 Task: Select science and technology as the cause.
Action: Mouse moved to (691, 72)
Screenshot: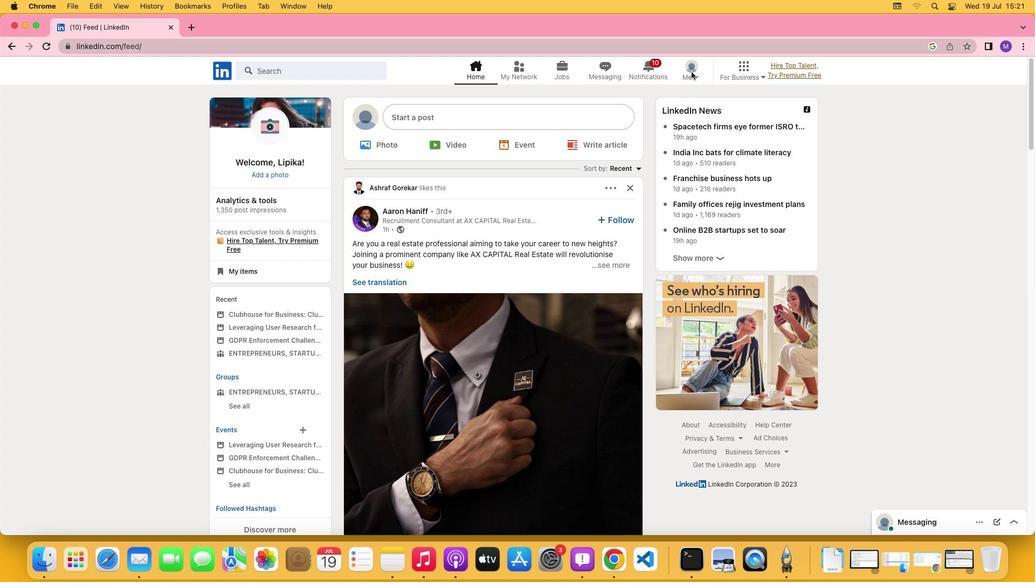 
Action: Mouse pressed left at (691, 72)
Screenshot: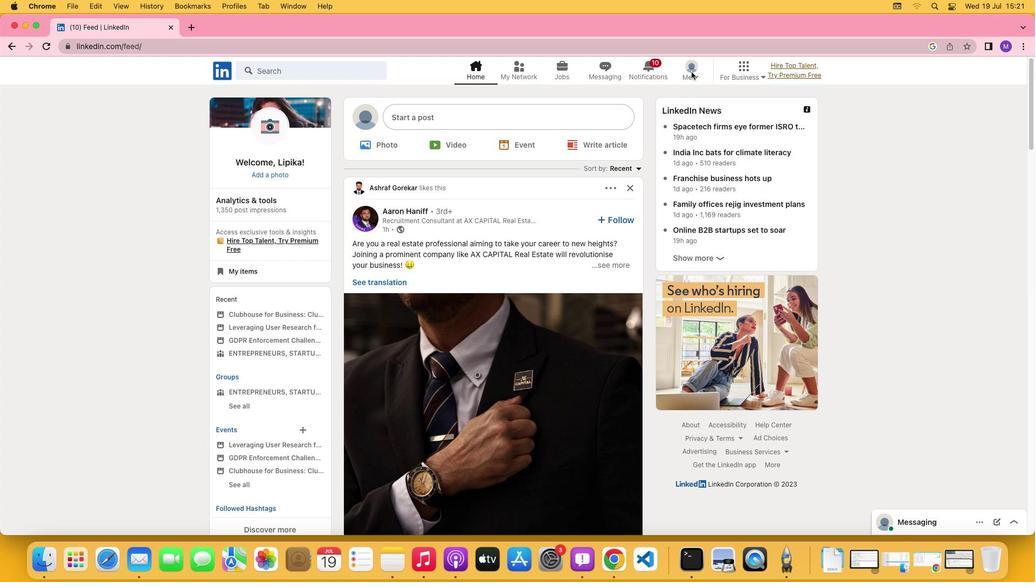 
Action: Mouse moved to (696, 74)
Screenshot: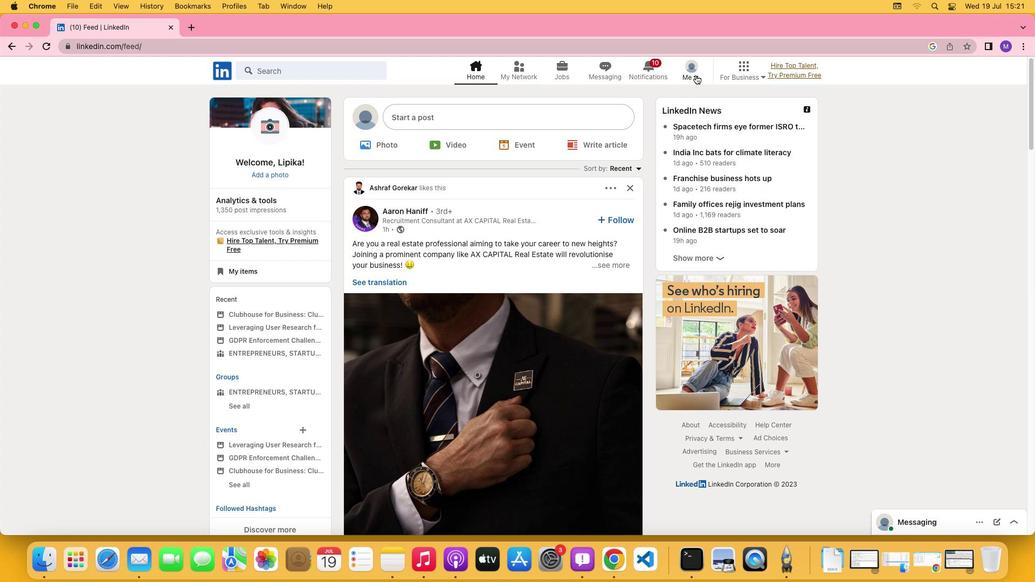 
Action: Mouse pressed left at (696, 74)
Screenshot: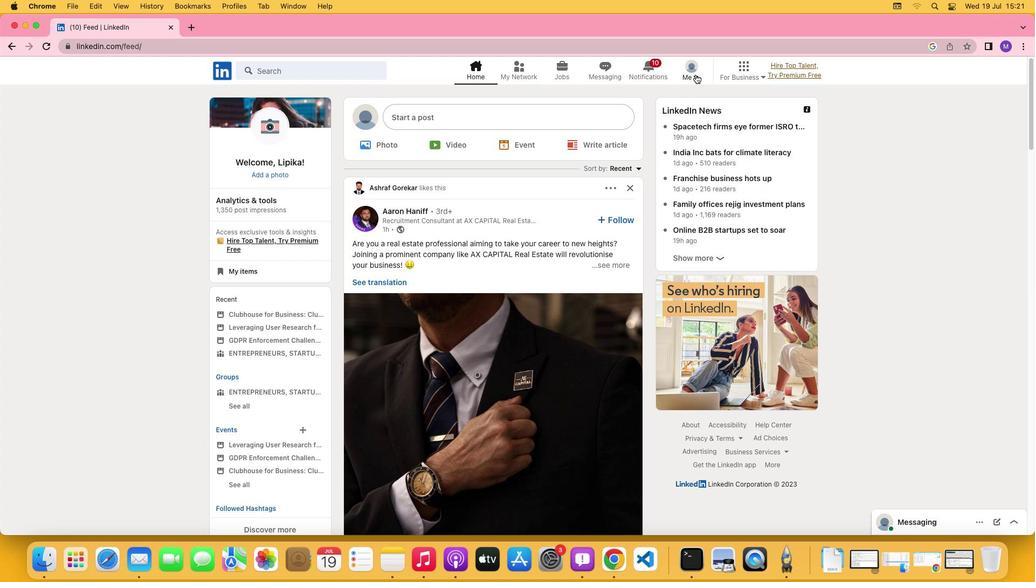 
Action: Mouse moved to (671, 129)
Screenshot: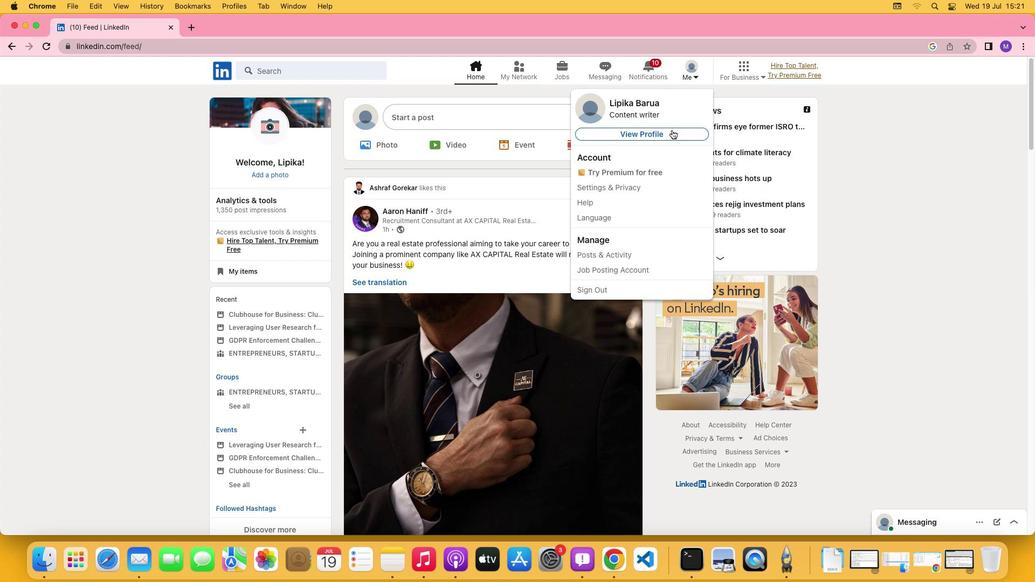 
Action: Mouse pressed left at (671, 129)
Screenshot: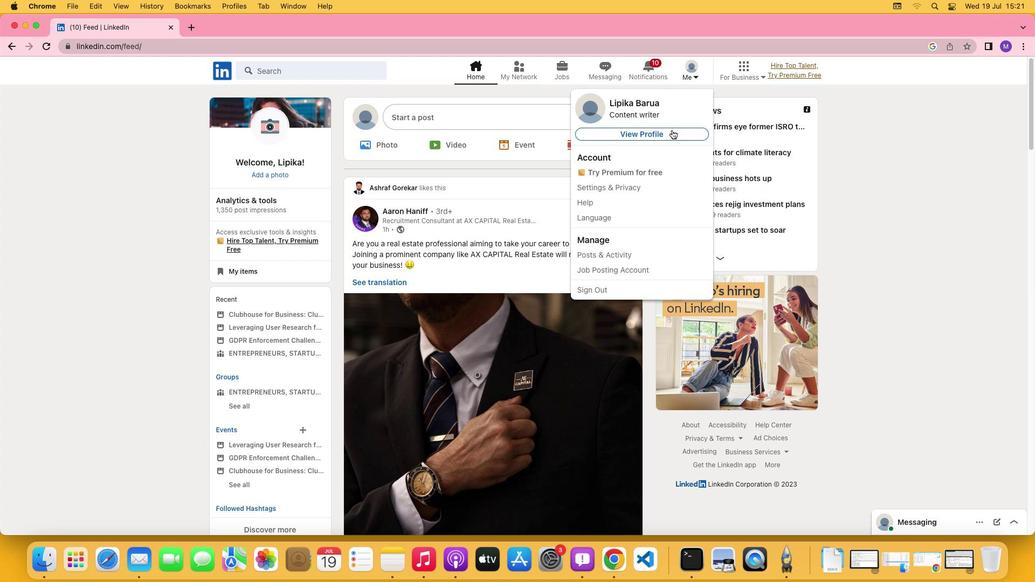 
Action: Mouse moved to (345, 348)
Screenshot: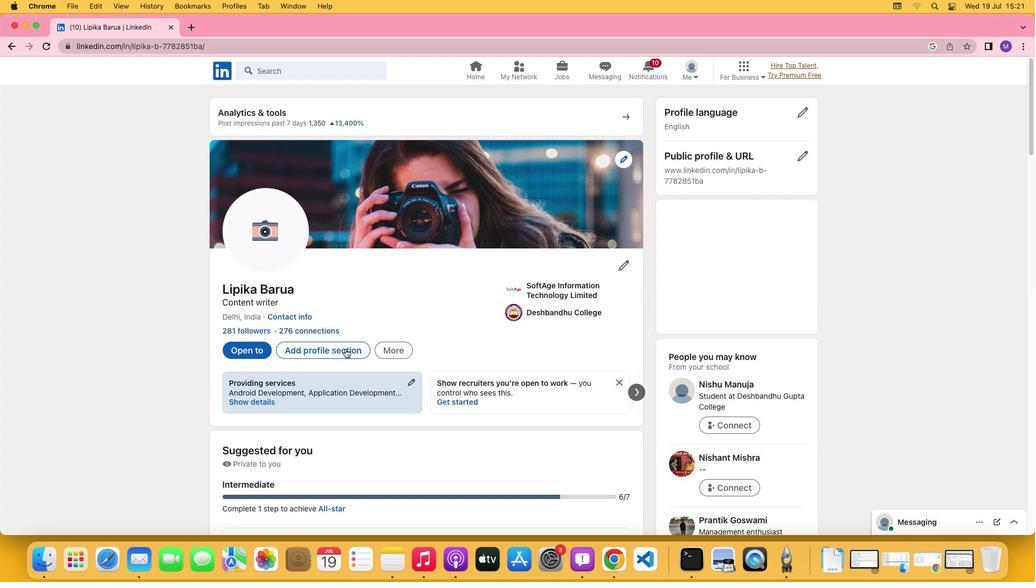 
Action: Mouse pressed left at (345, 348)
Screenshot: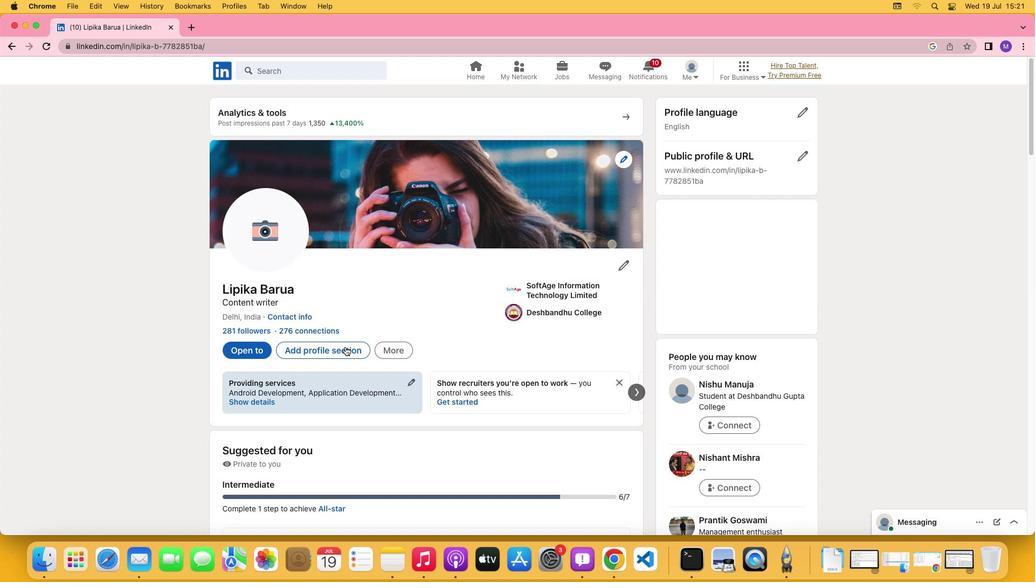 
Action: Mouse moved to (397, 323)
Screenshot: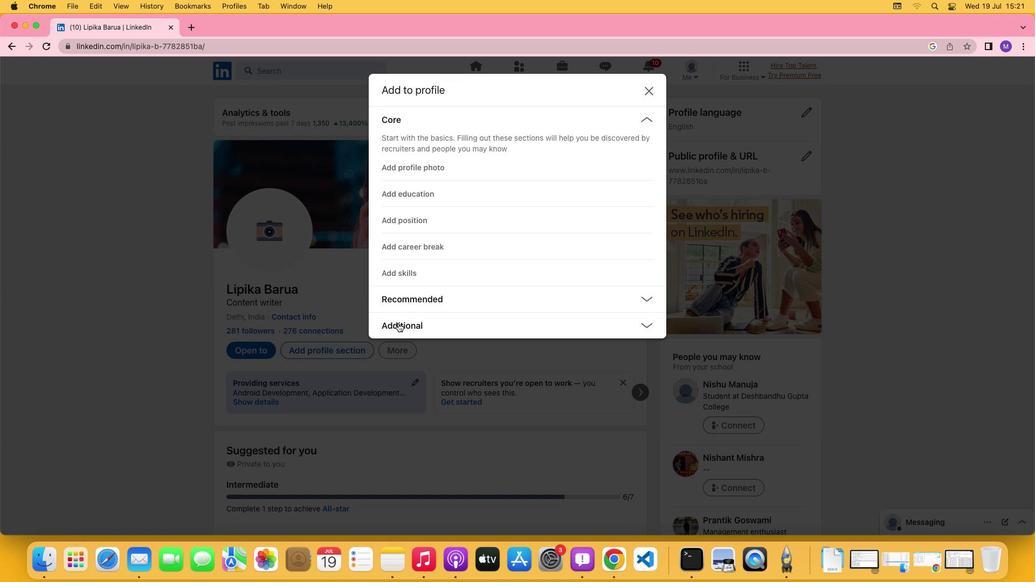 
Action: Mouse pressed left at (397, 323)
Screenshot: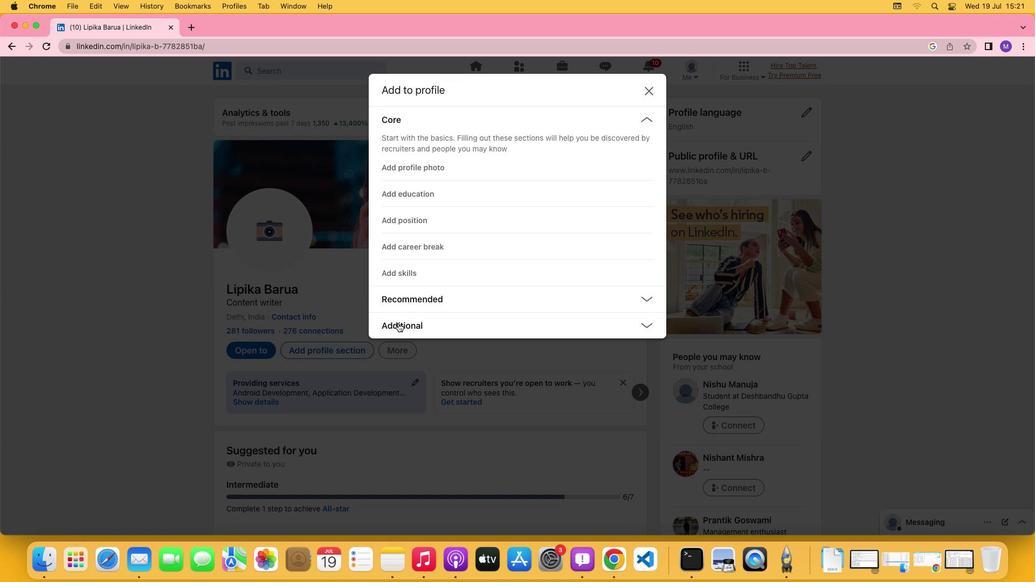 
Action: Mouse moved to (400, 404)
Screenshot: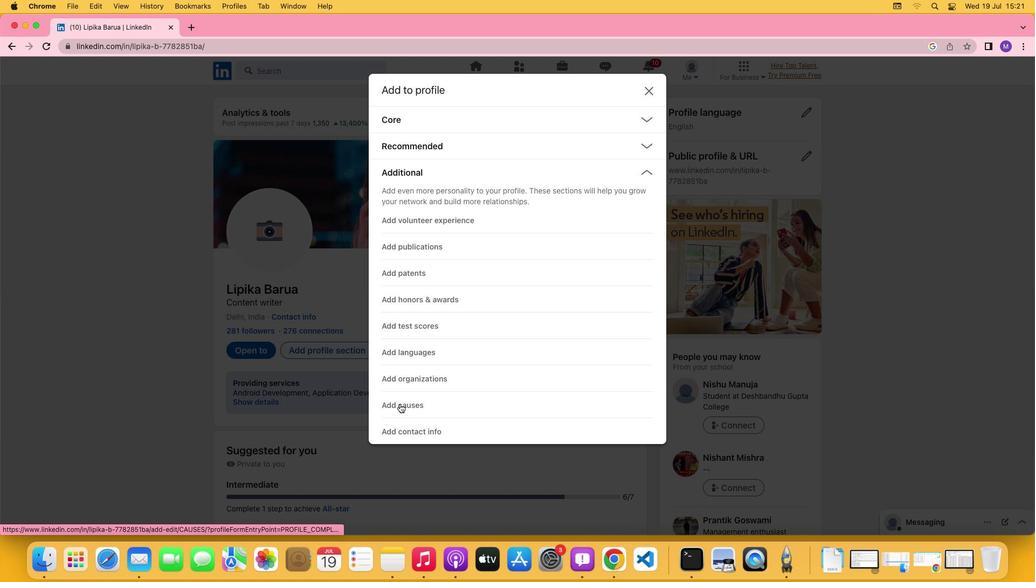
Action: Mouse pressed left at (400, 404)
Screenshot: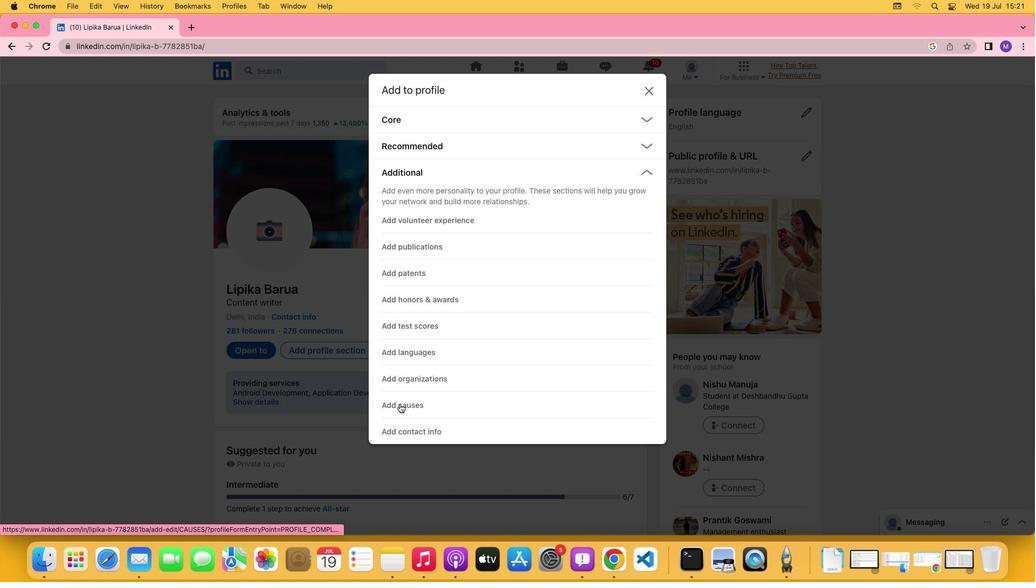 
Action: Mouse moved to (337, 364)
Screenshot: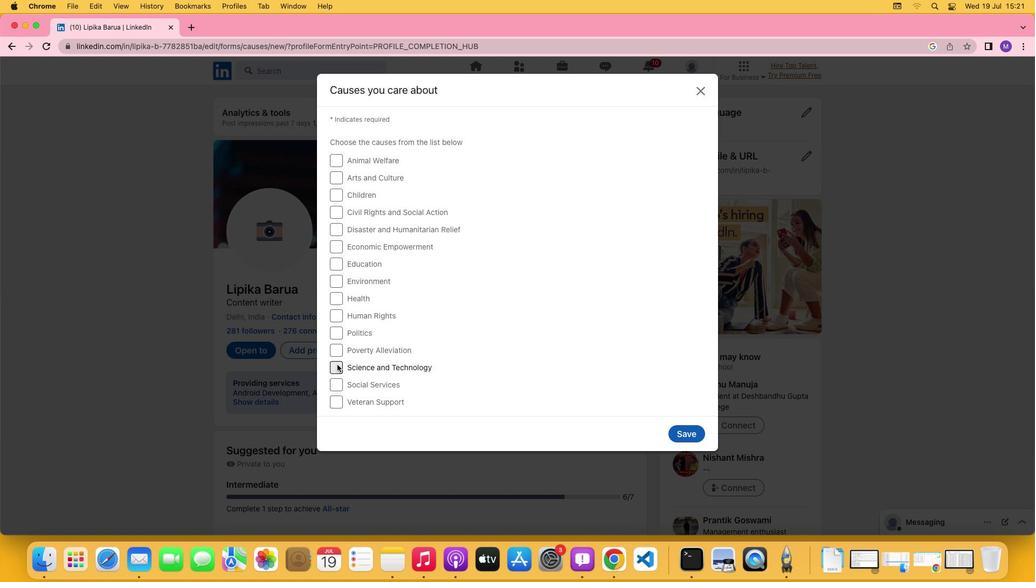 
Action: Mouse pressed left at (337, 364)
Screenshot: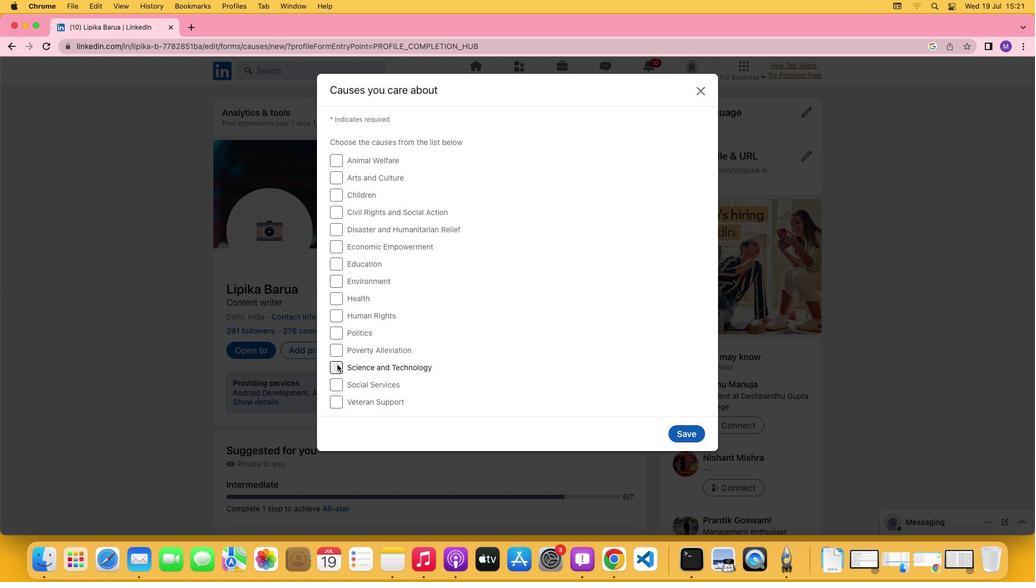 
Action: Mouse moved to (551, 332)
Screenshot: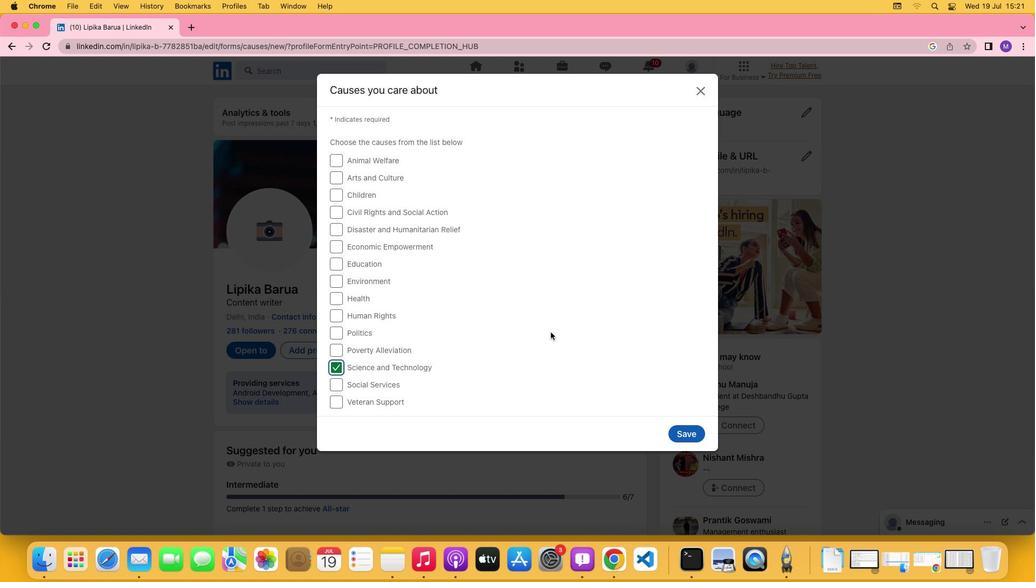 
